 Task: Add the task  Develop a new online voting system for elections to the section Black Hole in the project AgileEngine and add a Due Date to the respective task as 2024/01/02
Action: Mouse moved to (591, 494)
Screenshot: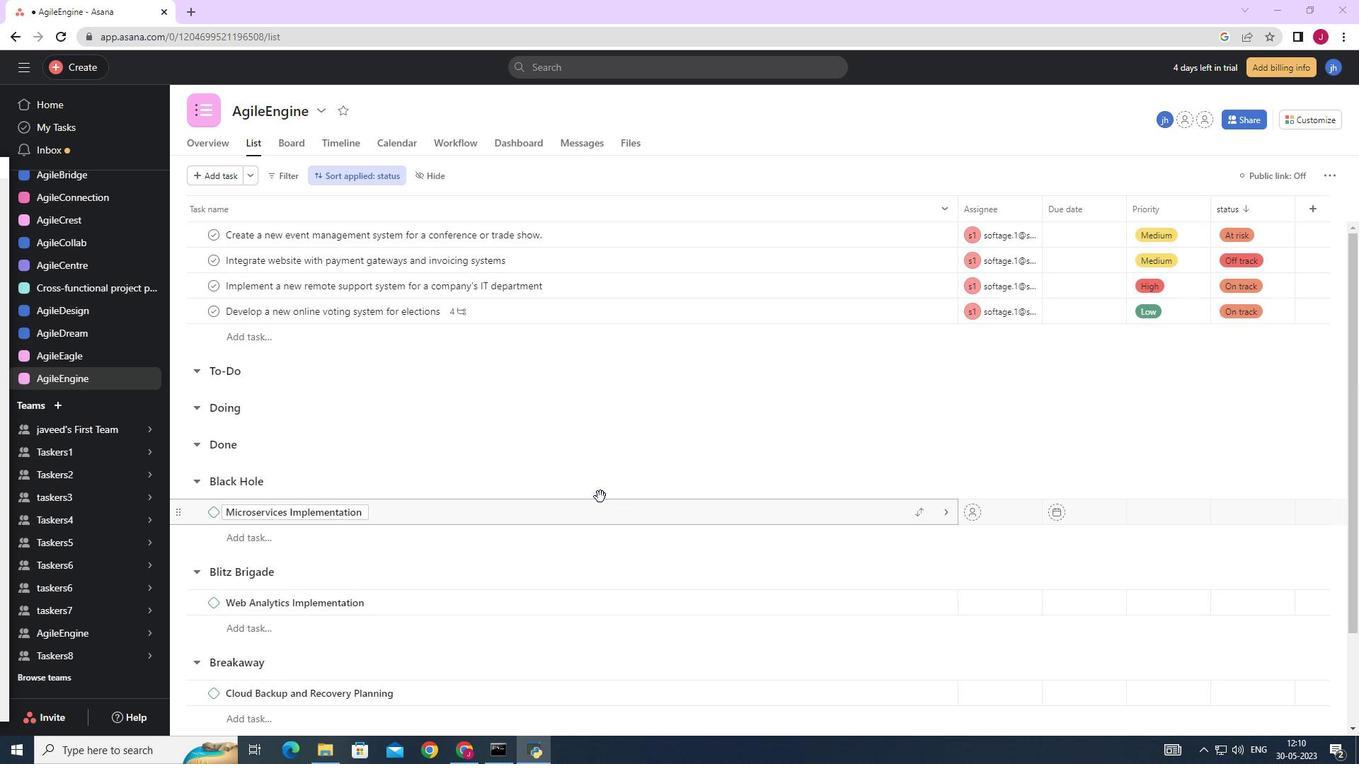 
Action: Mouse scrolled (591, 494) with delta (0, 0)
Screenshot: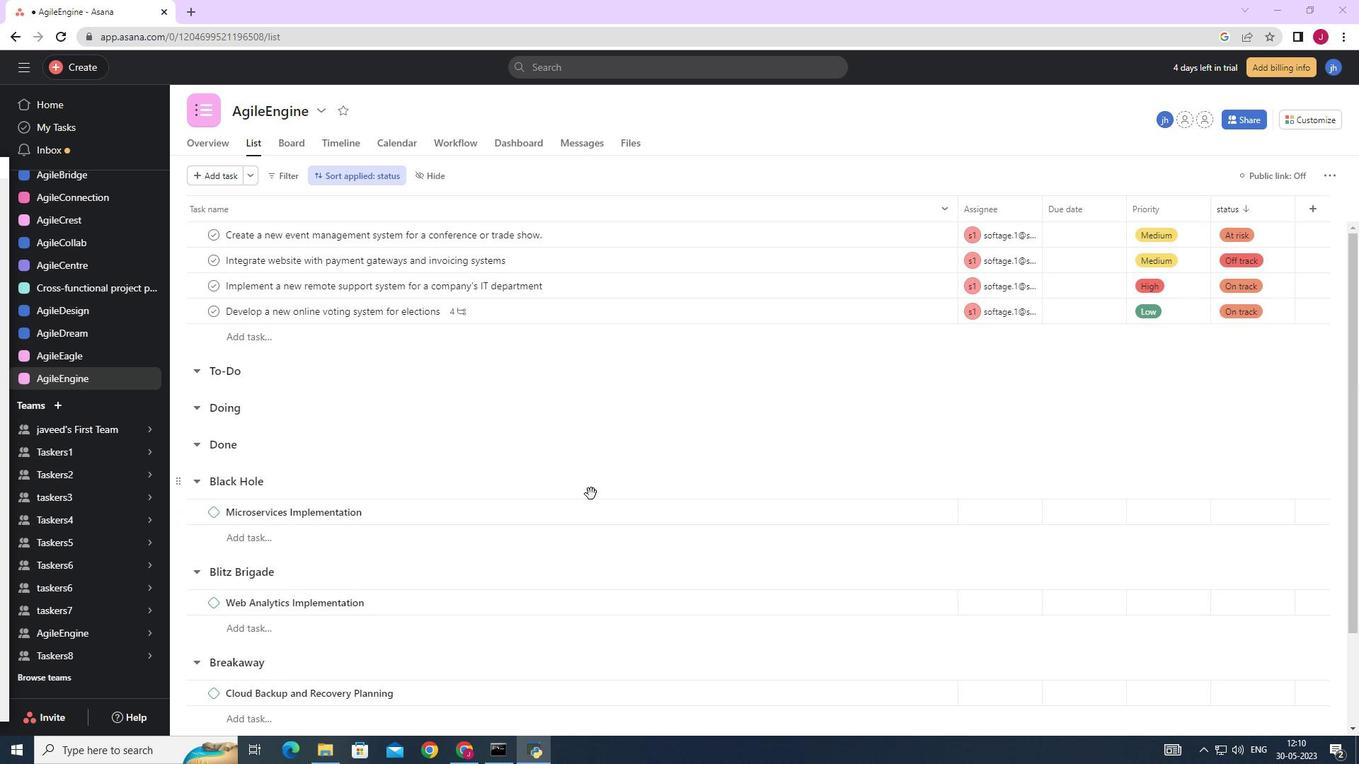 
Action: Mouse scrolled (591, 494) with delta (0, 0)
Screenshot: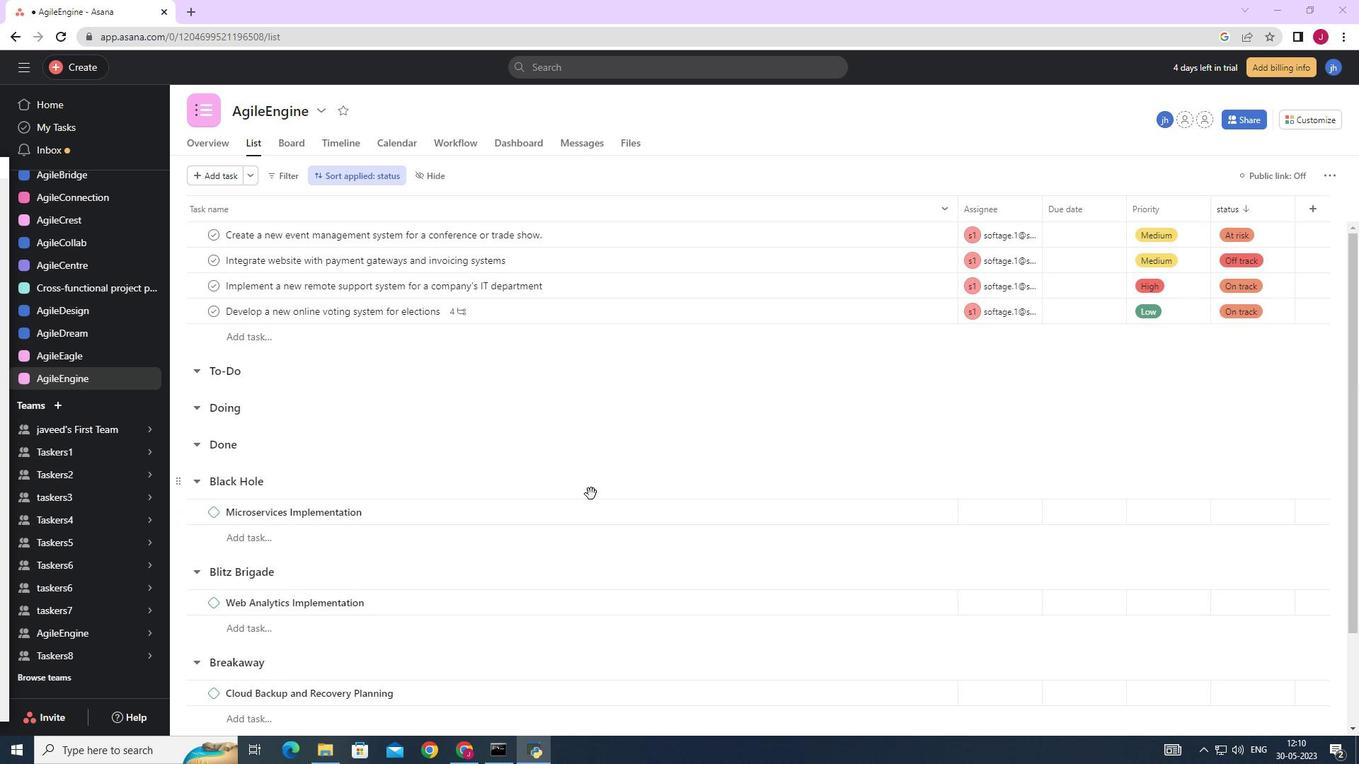 
Action: Mouse scrolled (591, 494) with delta (0, 0)
Screenshot: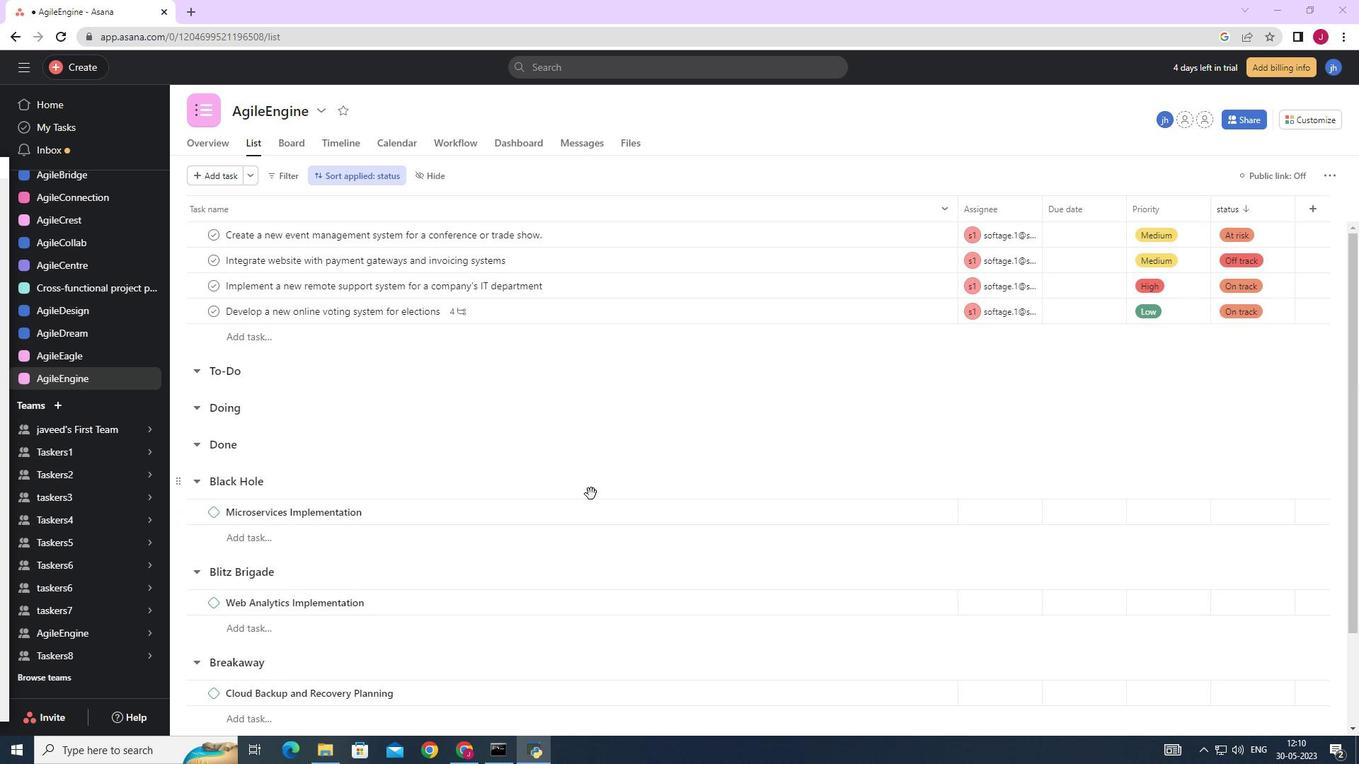 
Action: Mouse moved to (918, 315)
Screenshot: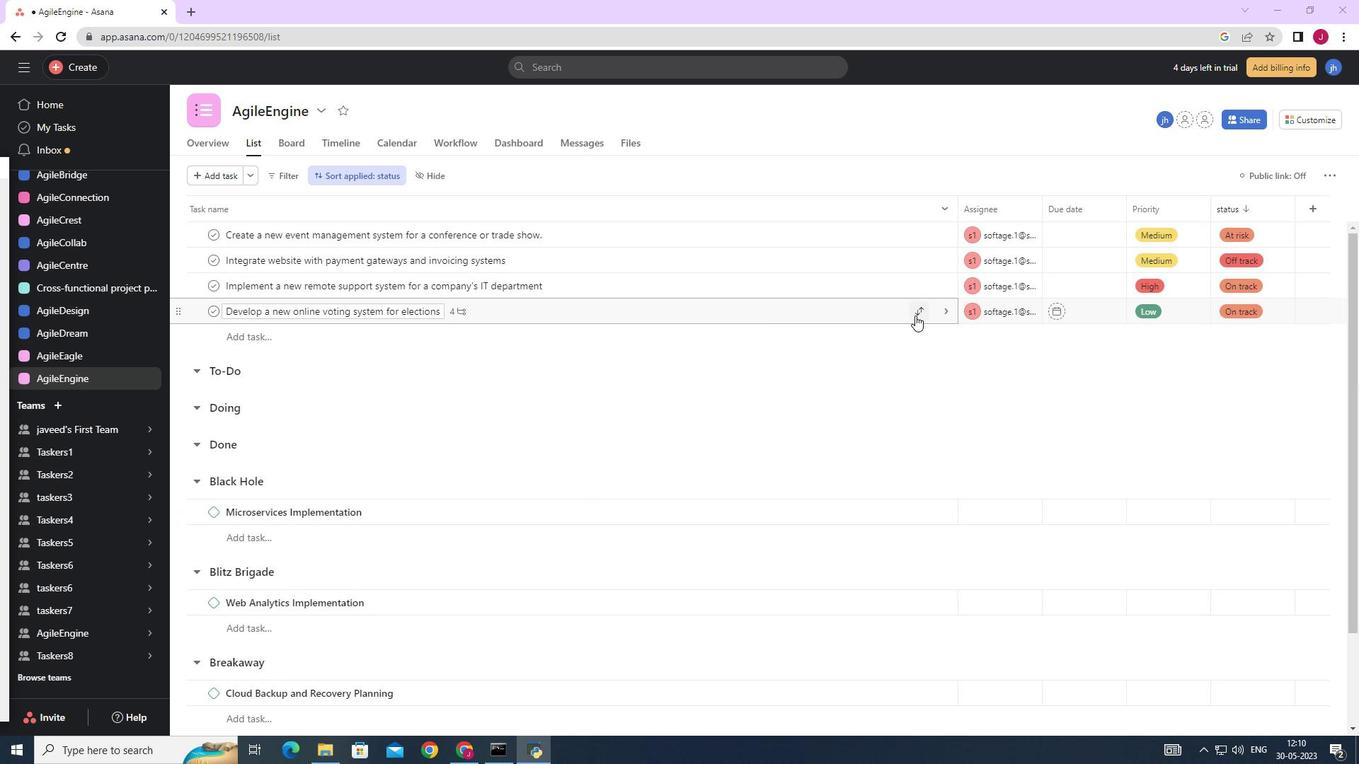 
Action: Mouse pressed left at (918, 315)
Screenshot: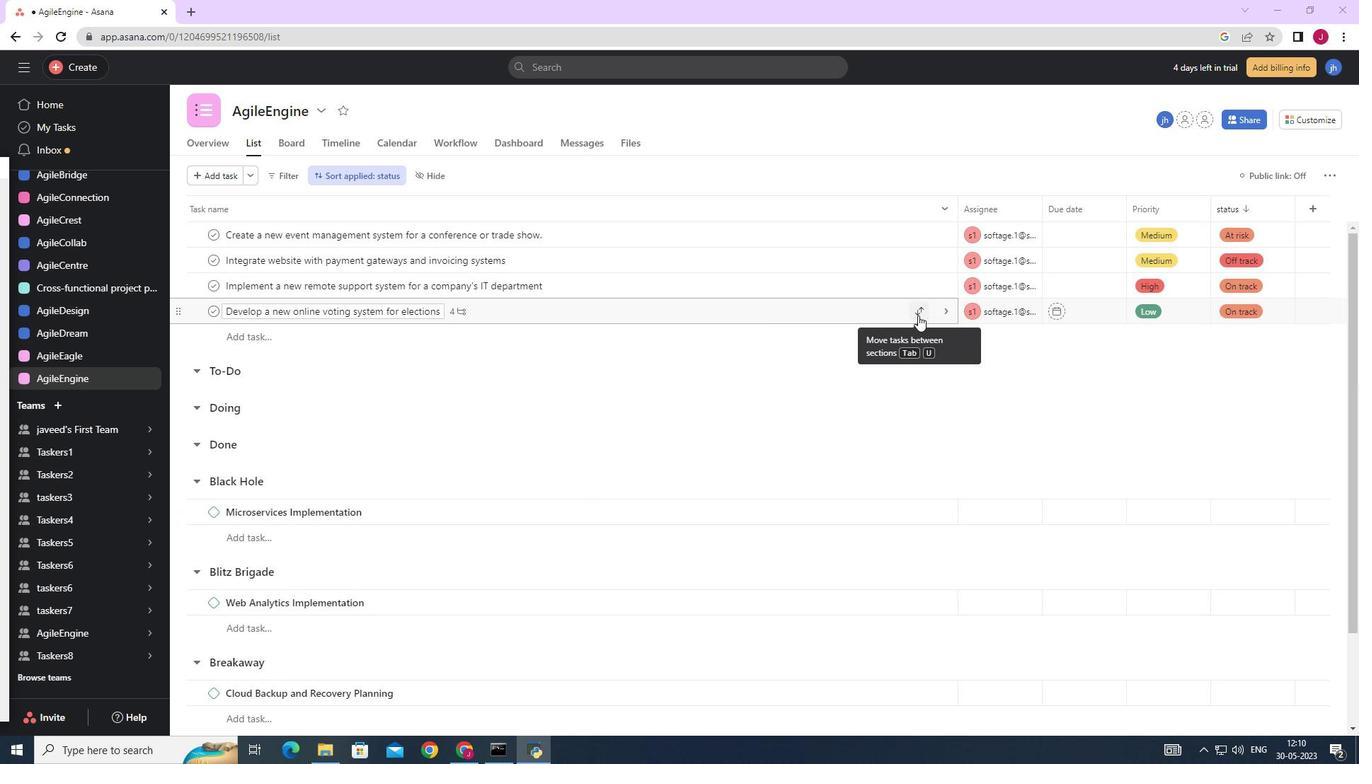 
Action: Mouse moved to (849, 468)
Screenshot: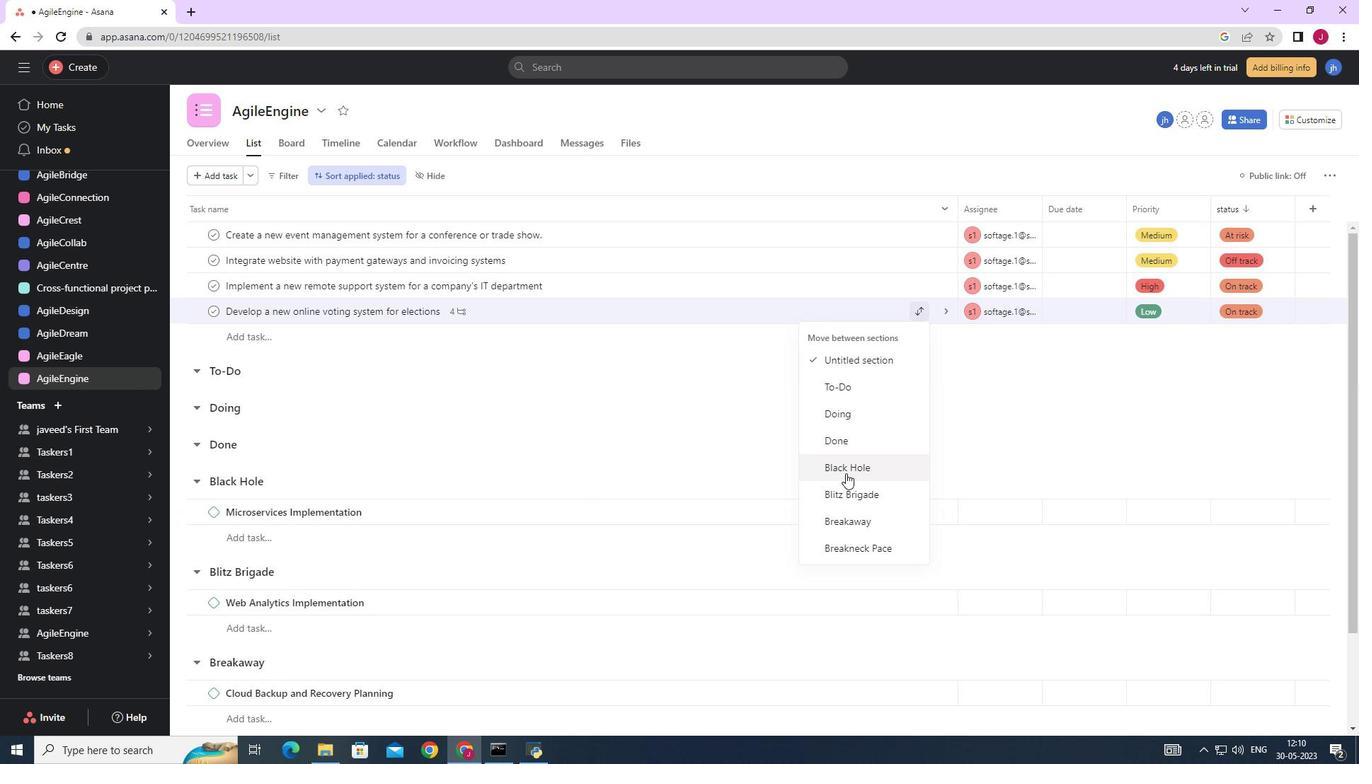 
Action: Mouse pressed left at (849, 468)
Screenshot: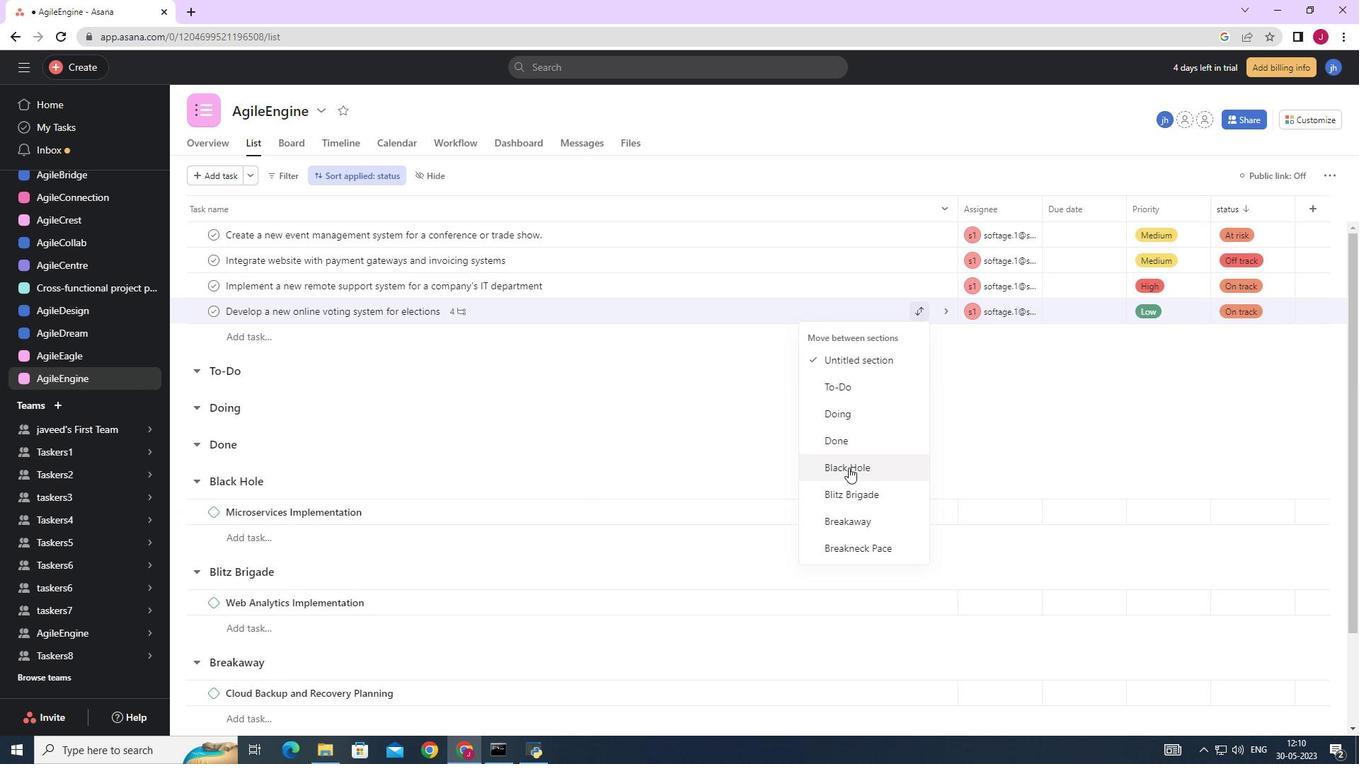 
Action: Mouse moved to (1085, 485)
Screenshot: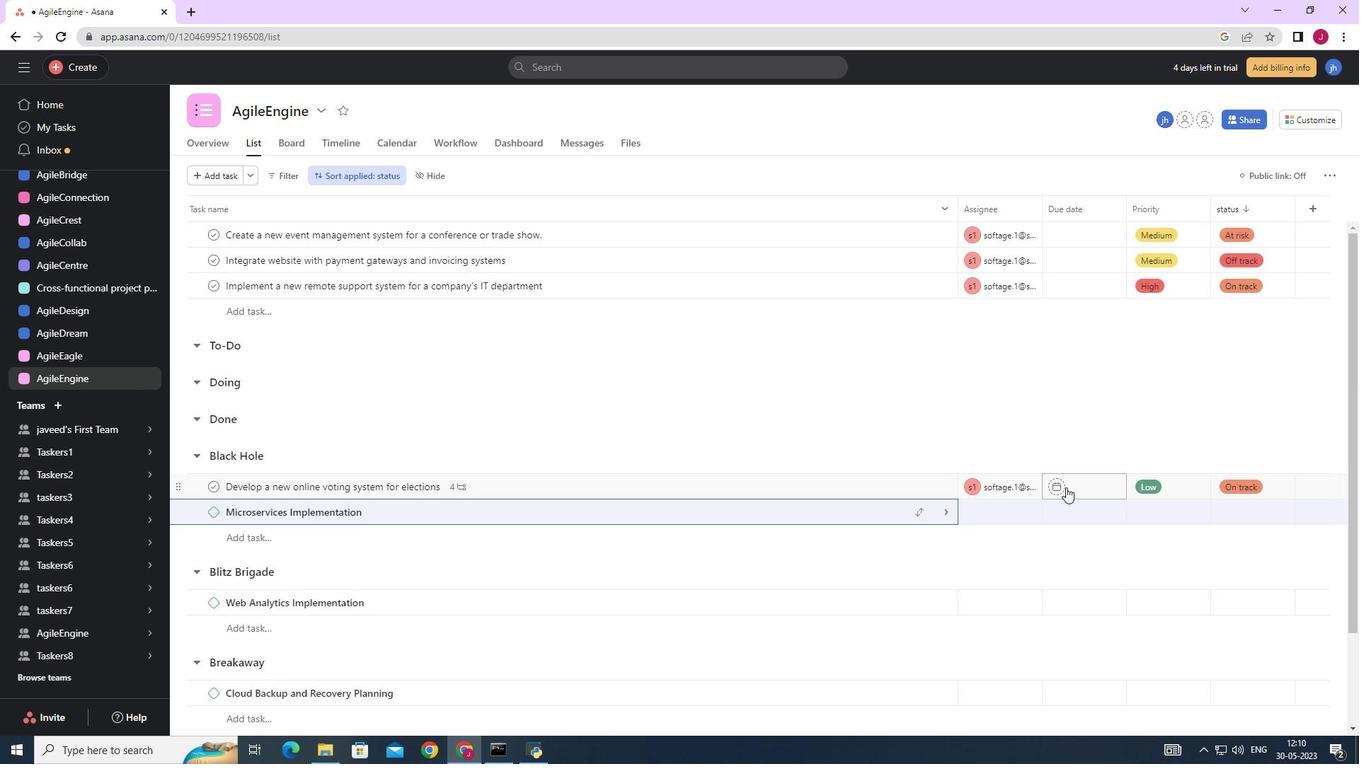 
Action: Mouse pressed left at (1085, 485)
Screenshot: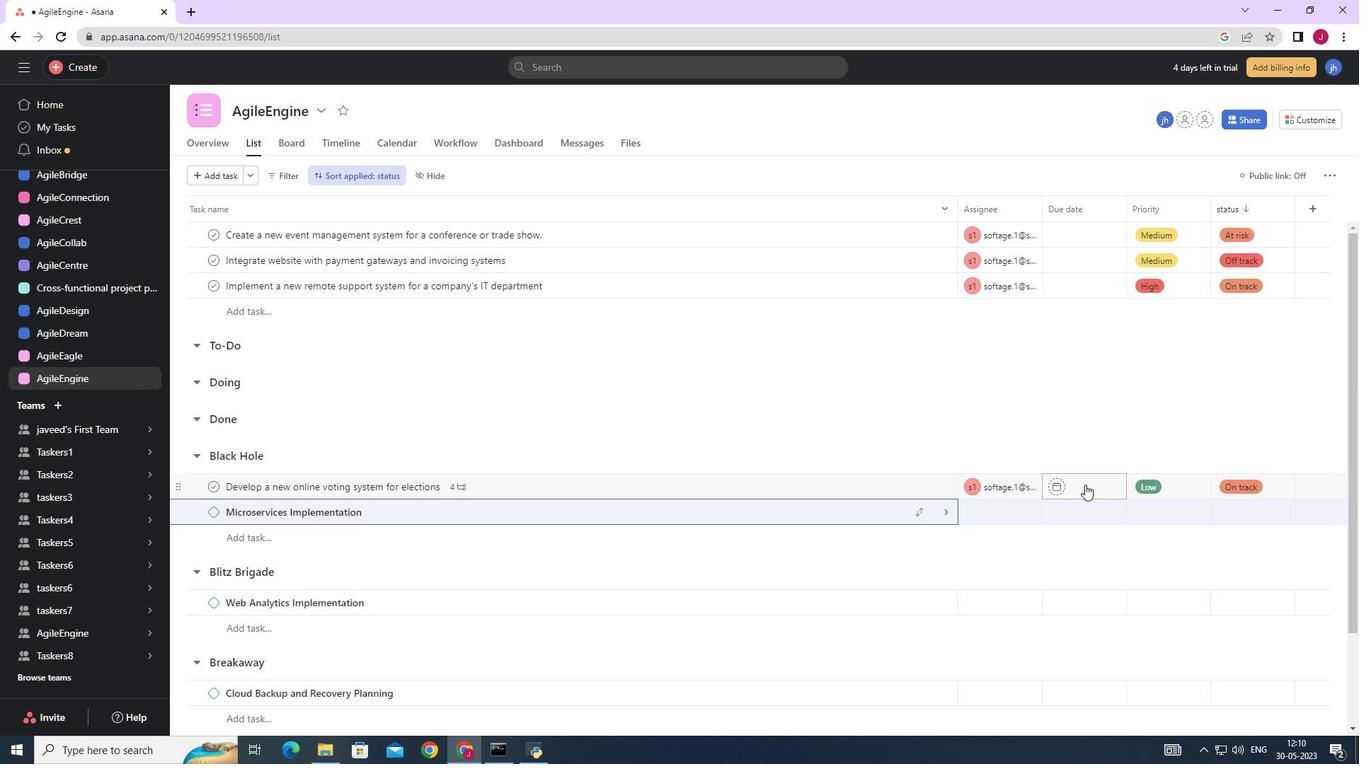 
Action: Mouse moved to (1221, 263)
Screenshot: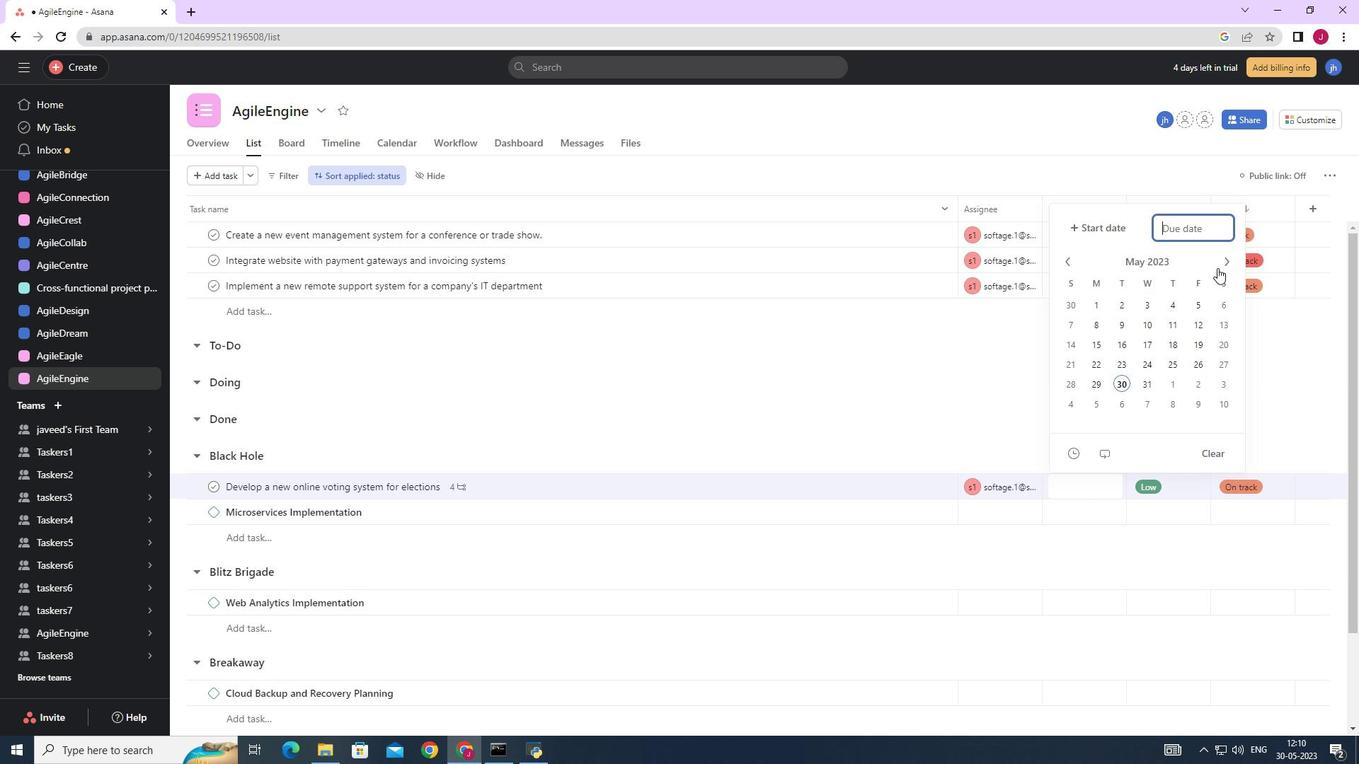 
Action: Mouse pressed left at (1221, 263)
Screenshot: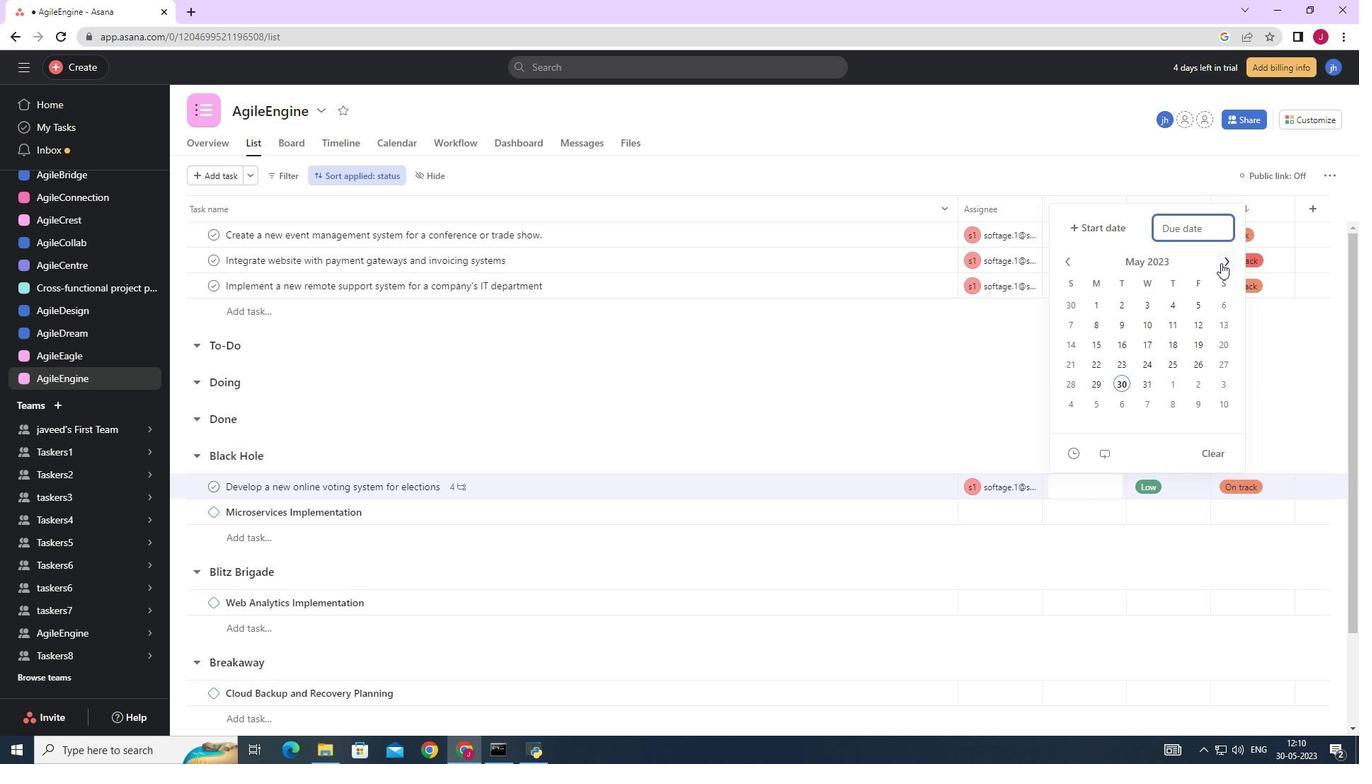 
Action: Mouse pressed left at (1221, 263)
Screenshot: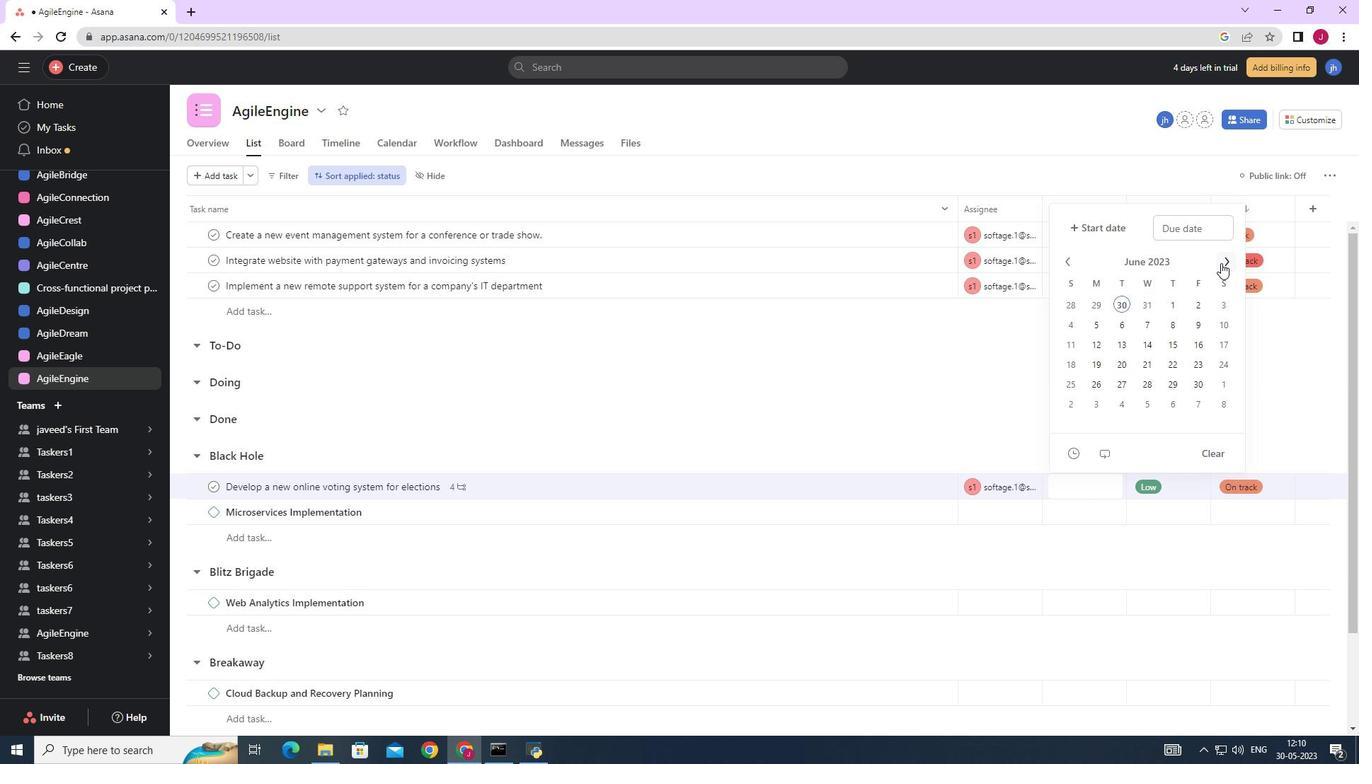 
Action: Mouse pressed left at (1221, 263)
Screenshot: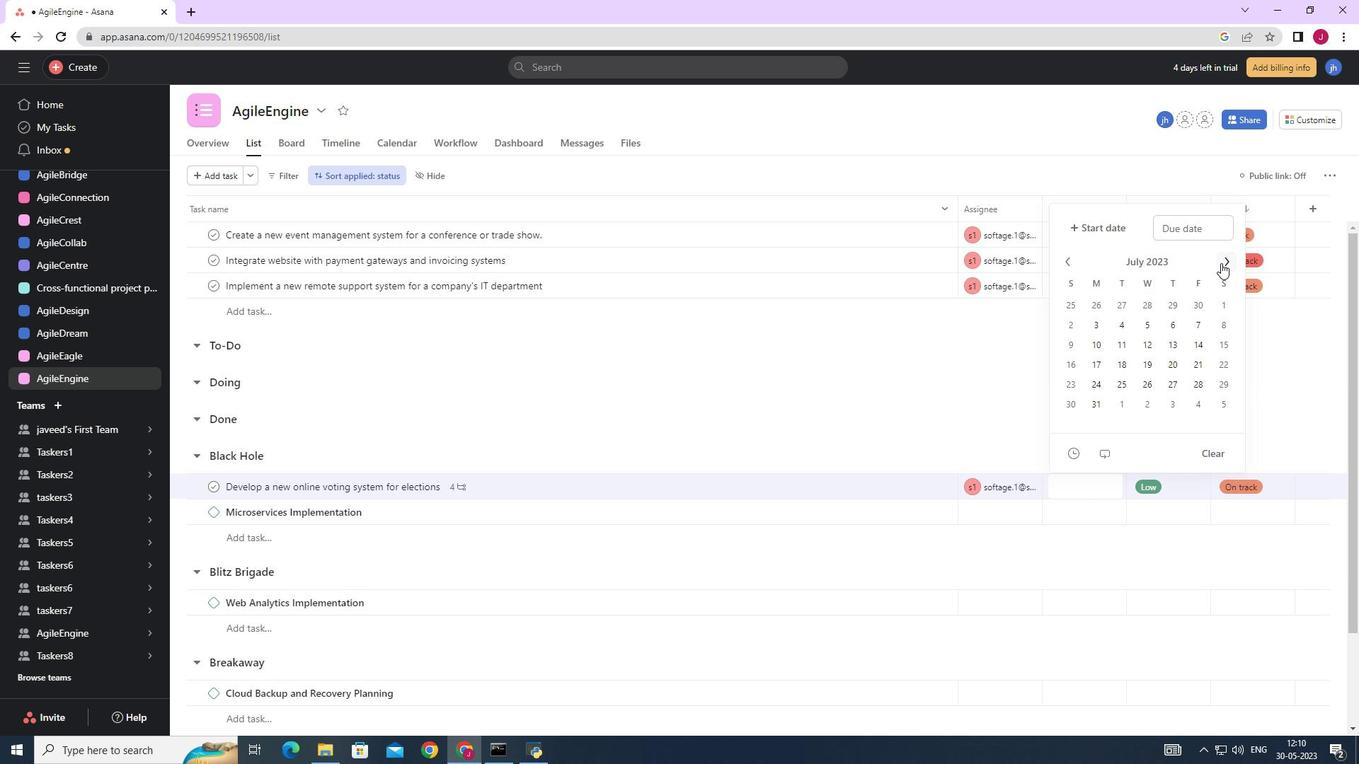
Action: Mouse pressed left at (1221, 263)
Screenshot: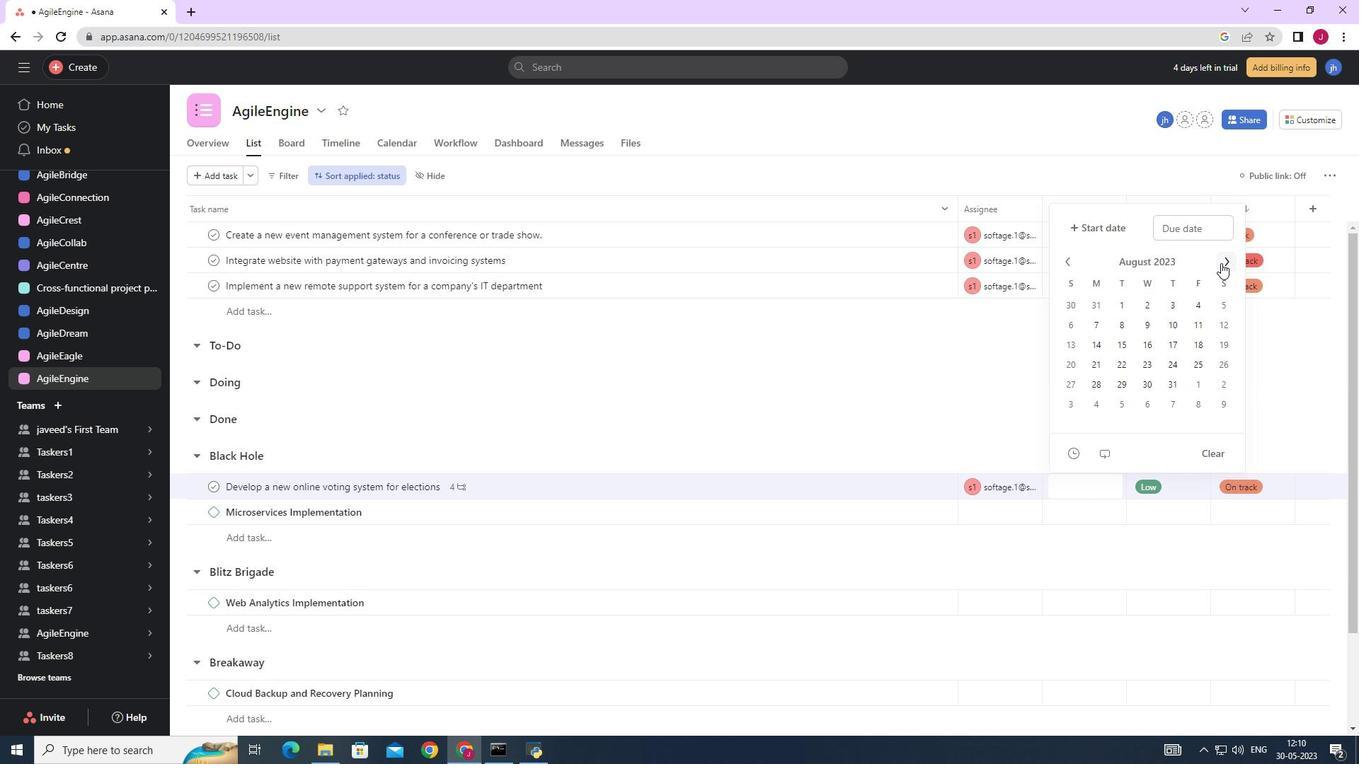 
Action: Mouse pressed left at (1221, 263)
Screenshot: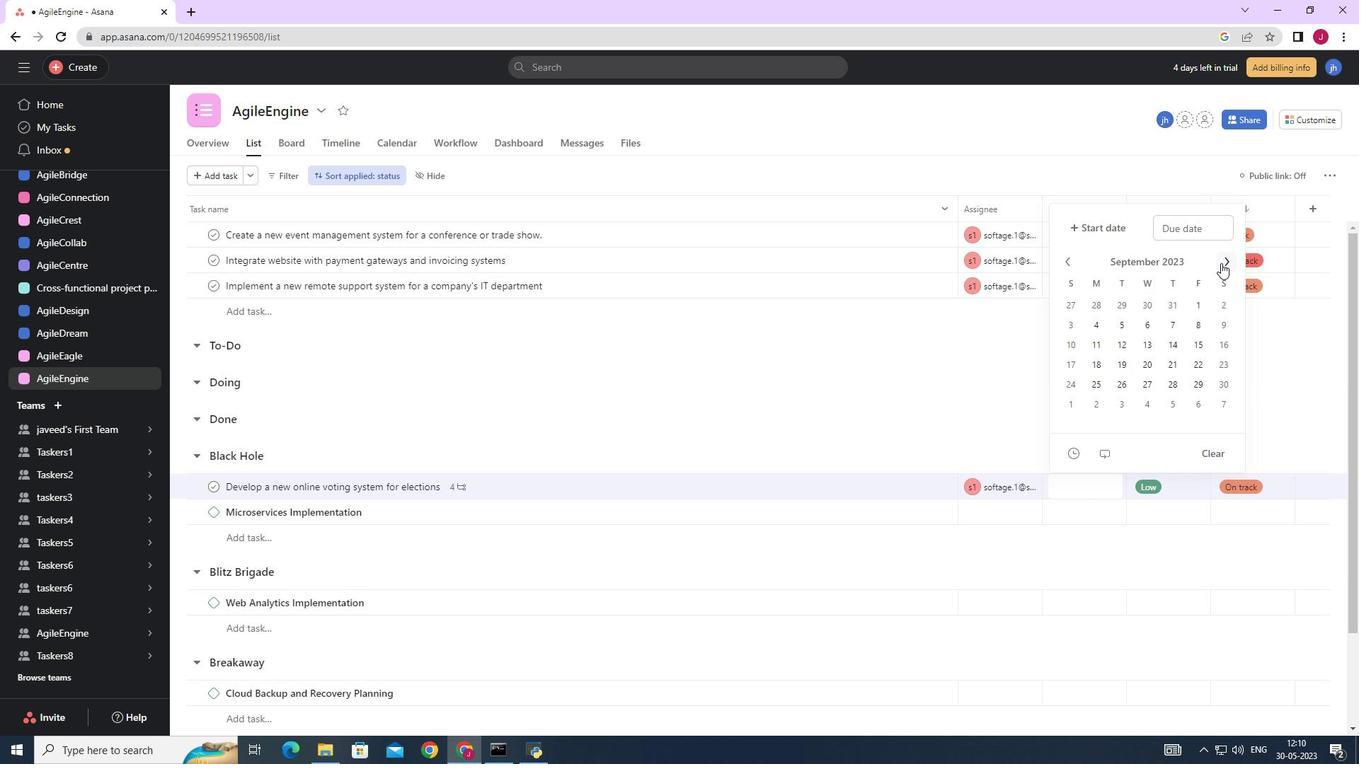 
Action: Mouse pressed left at (1221, 263)
Screenshot: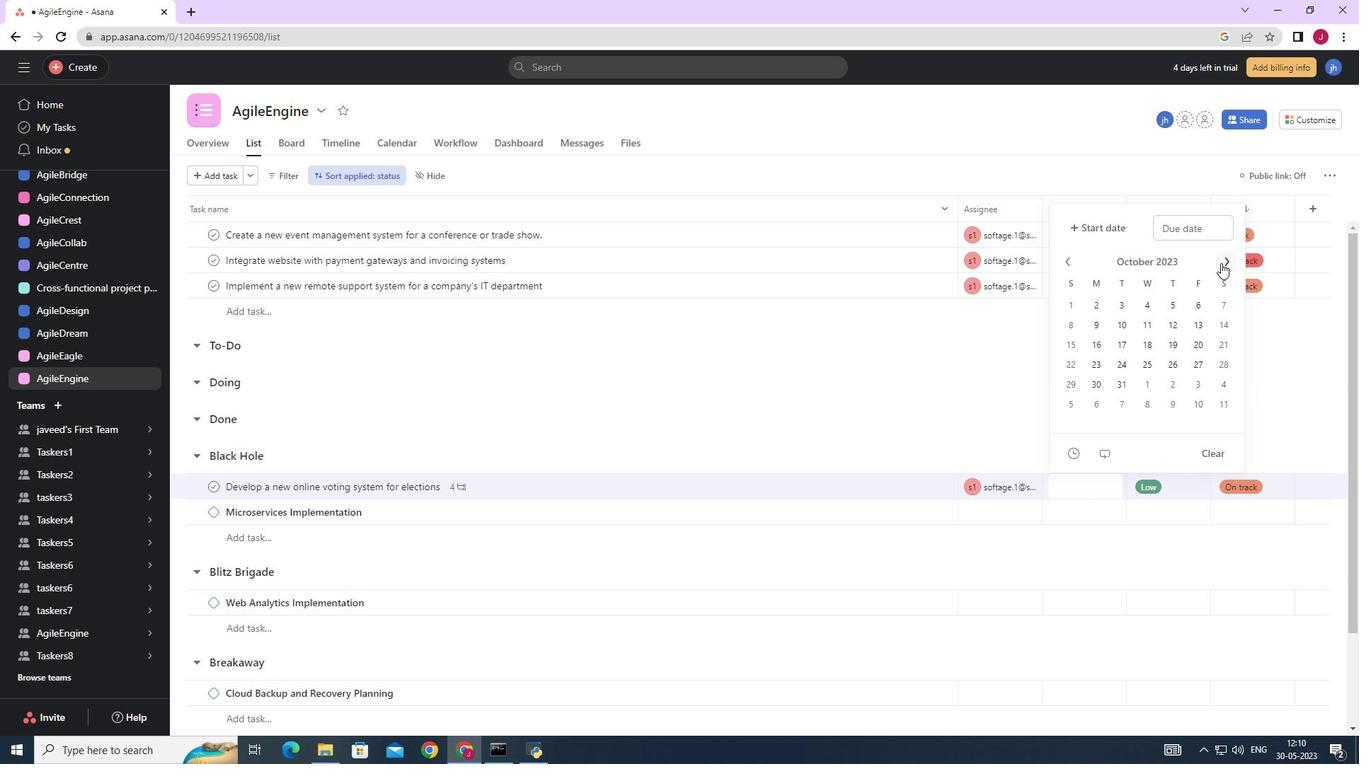 
Action: Mouse pressed left at (1221, 263)
Screenshot: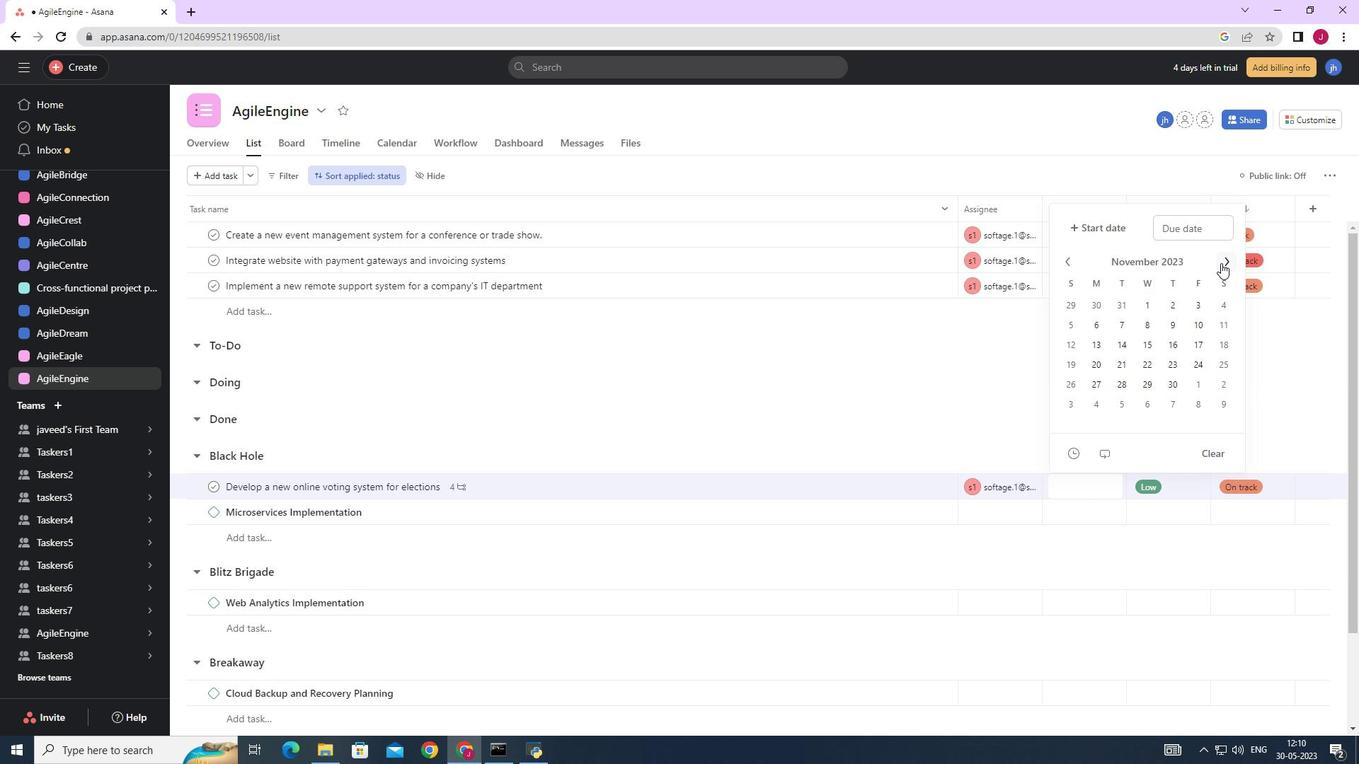 
Action: Mouse pressed left at (1221, 263)
Screenshot: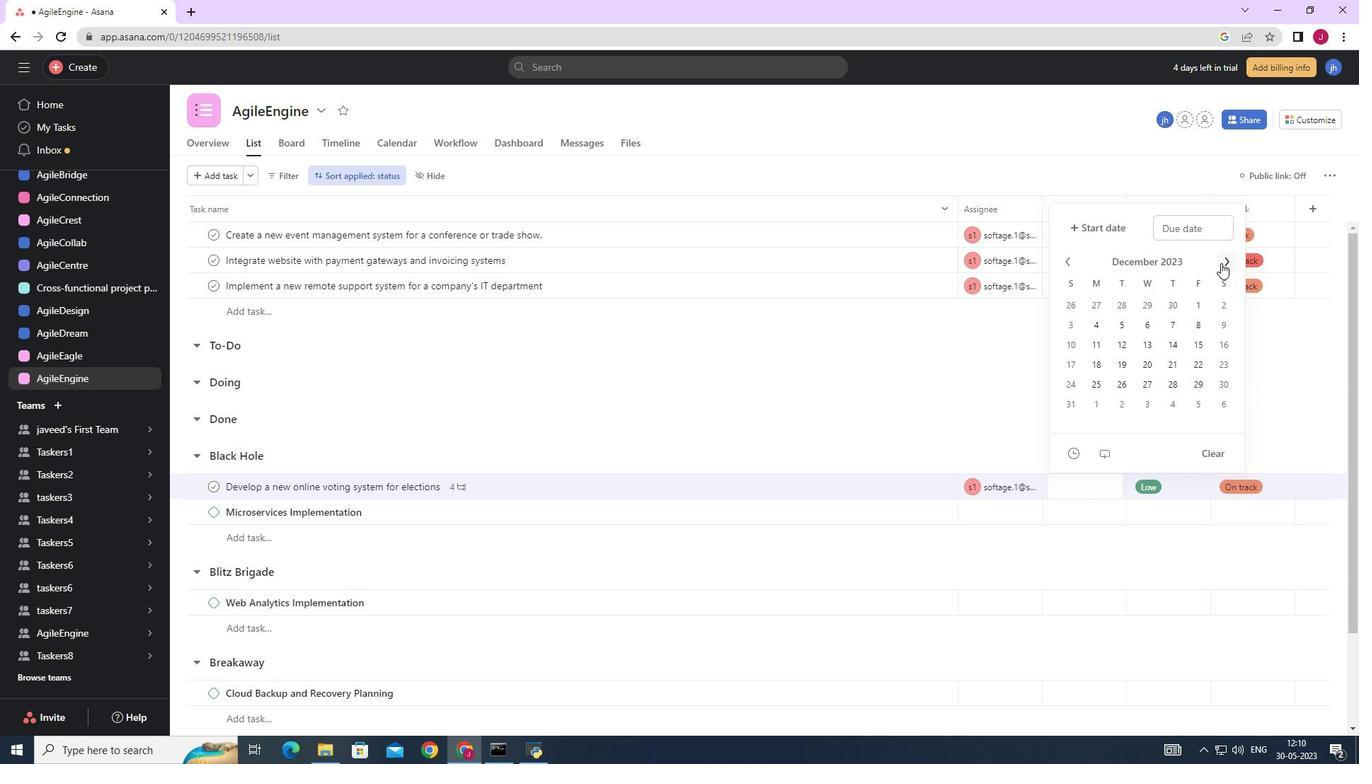 
Action: Mouse moved to (1121, 305)
Screenshot: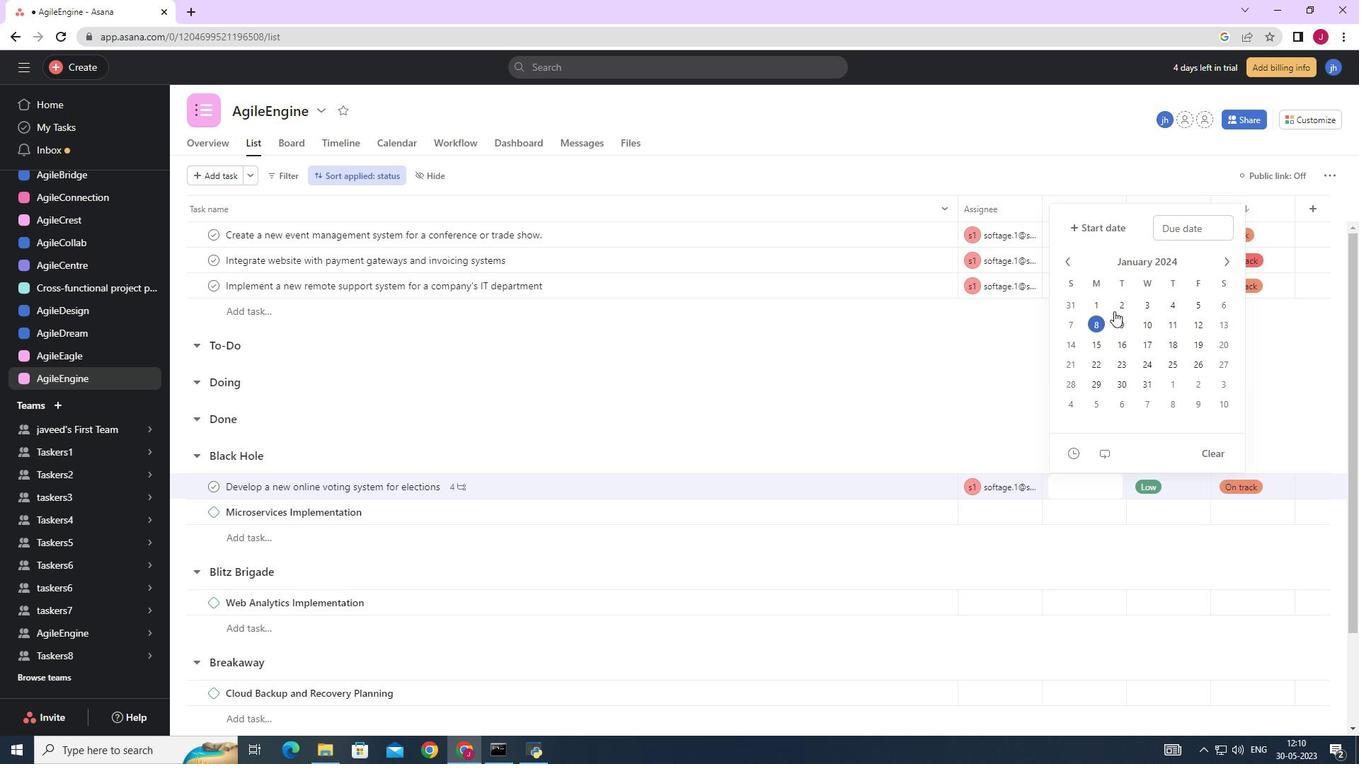 
Action: Mouse pressed left at (1121, 305)
Screenshot: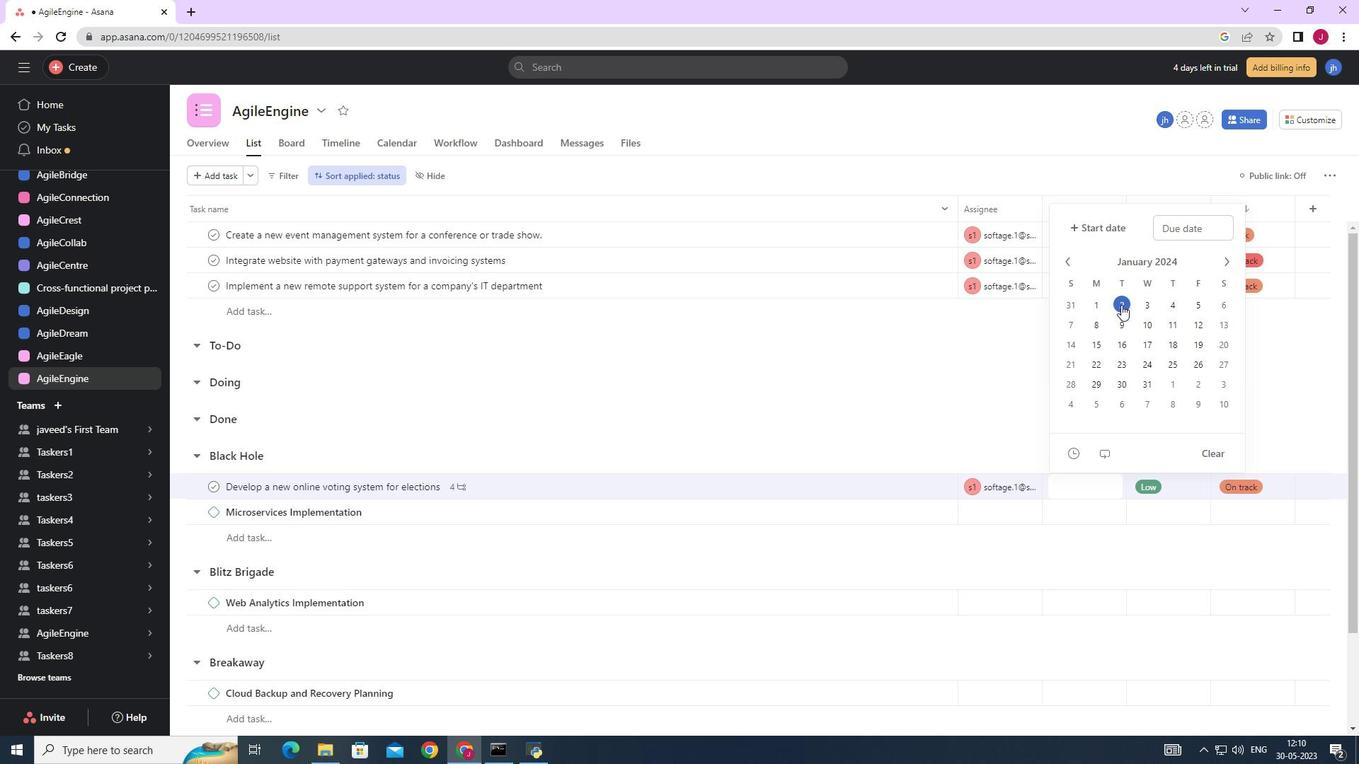 
Action: Mouse moved to (1297, 346)
Screenshot: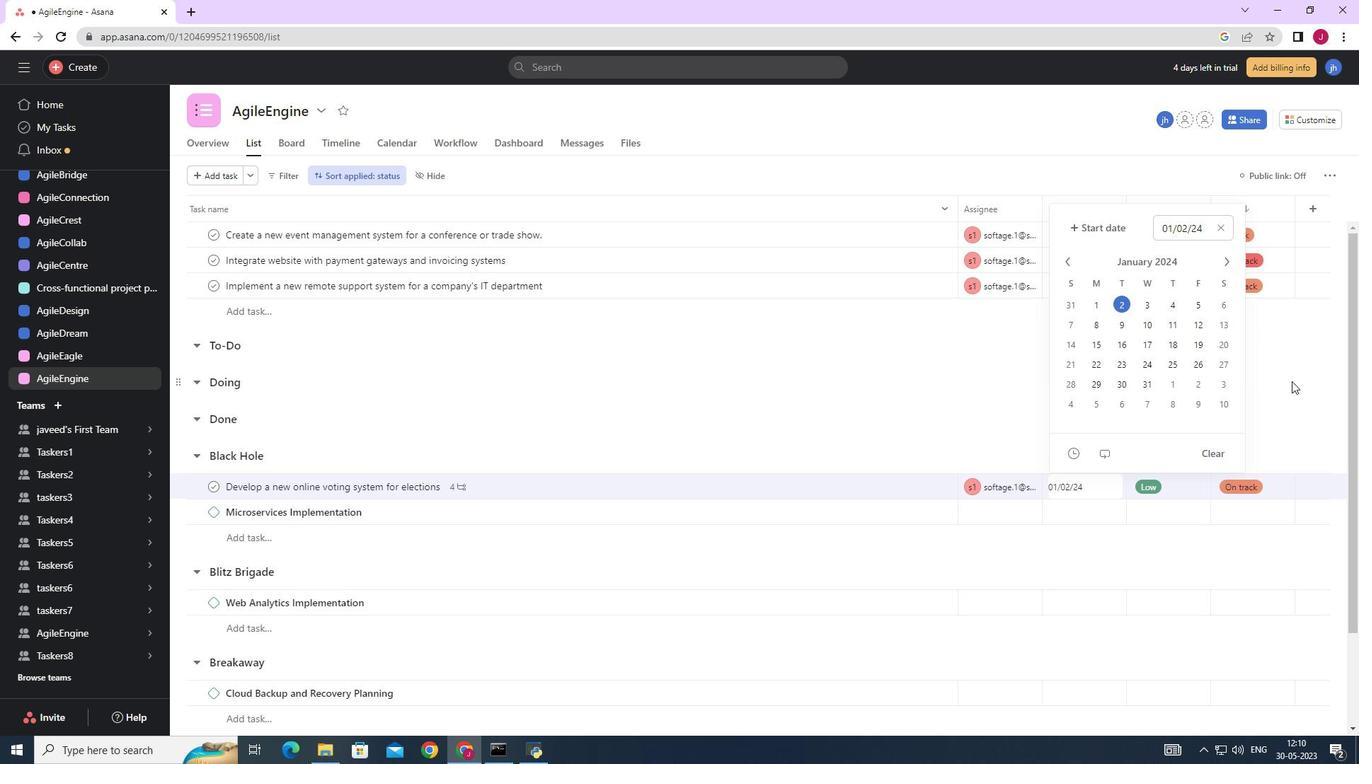 
Action: Mouse pressed left at (1297, 346)
Screenshot: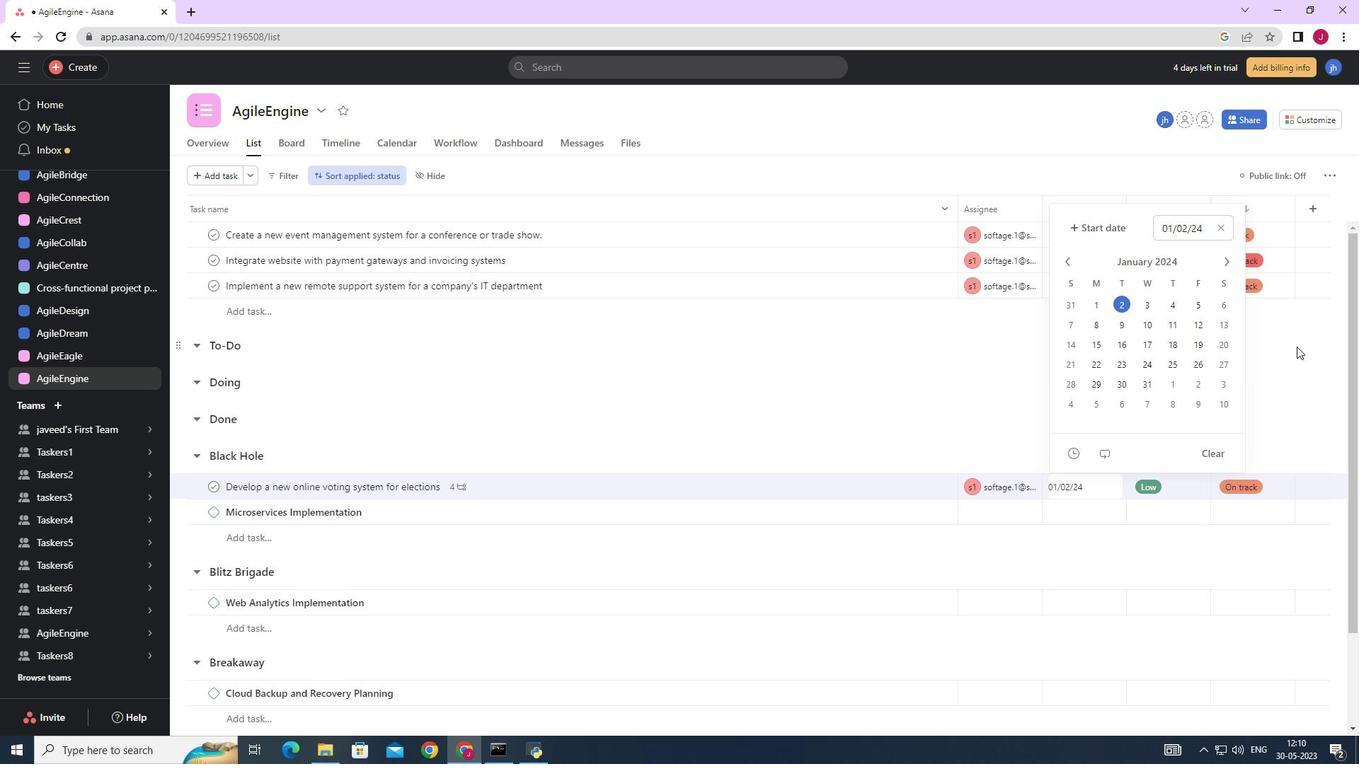 
Action: Mouse moved to (213, 478)
Screenshot: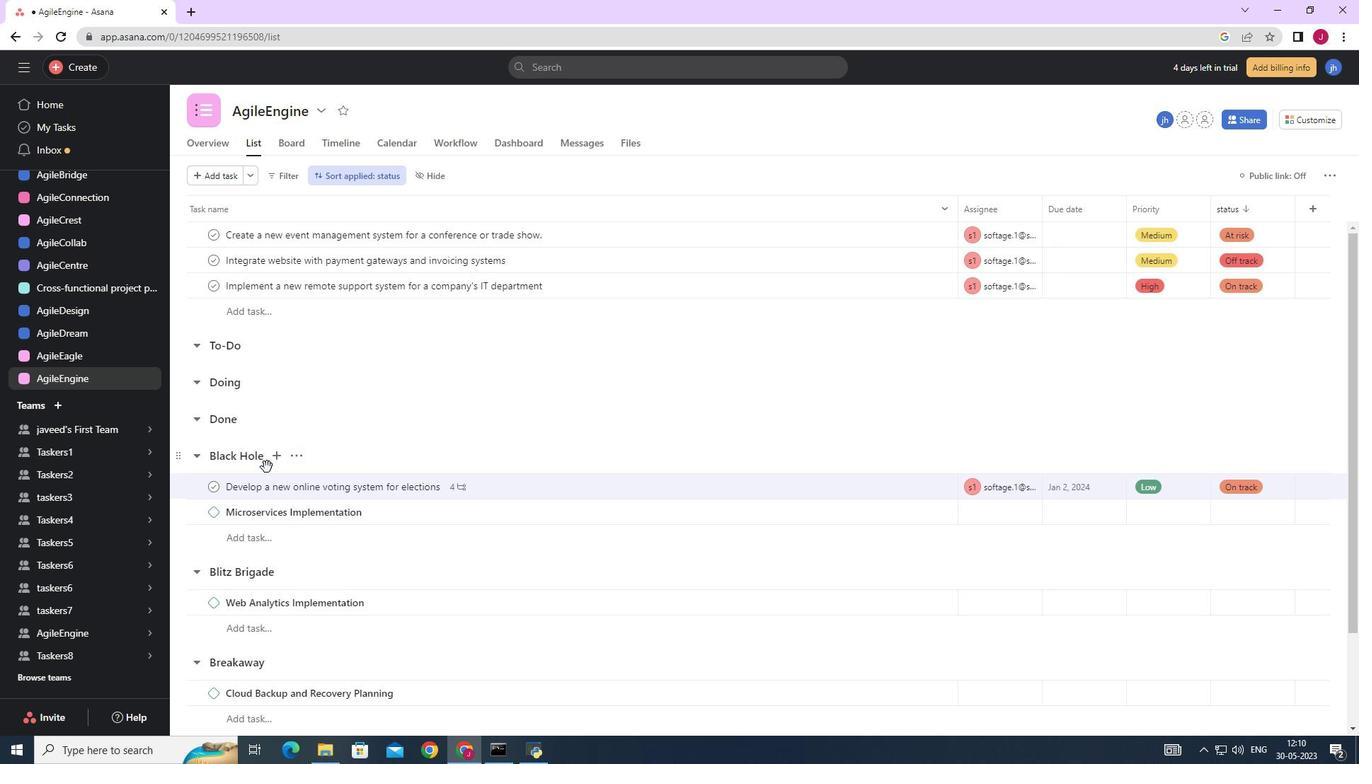 
